 Task: Change the page size to tabloid.
Action: Mouse moved to (31, 62)
Screenshot: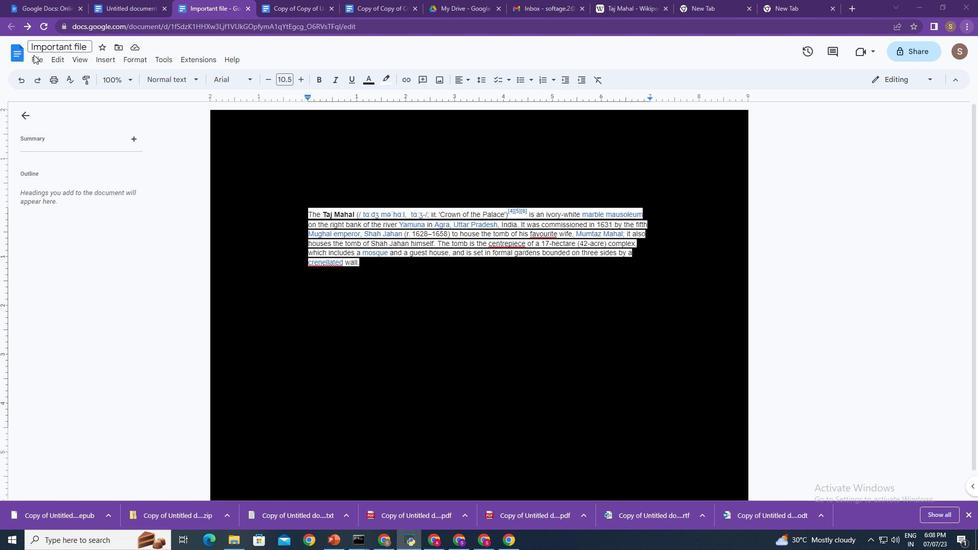 
Action: Mouse pressed left at (31, 62)
Screenshot: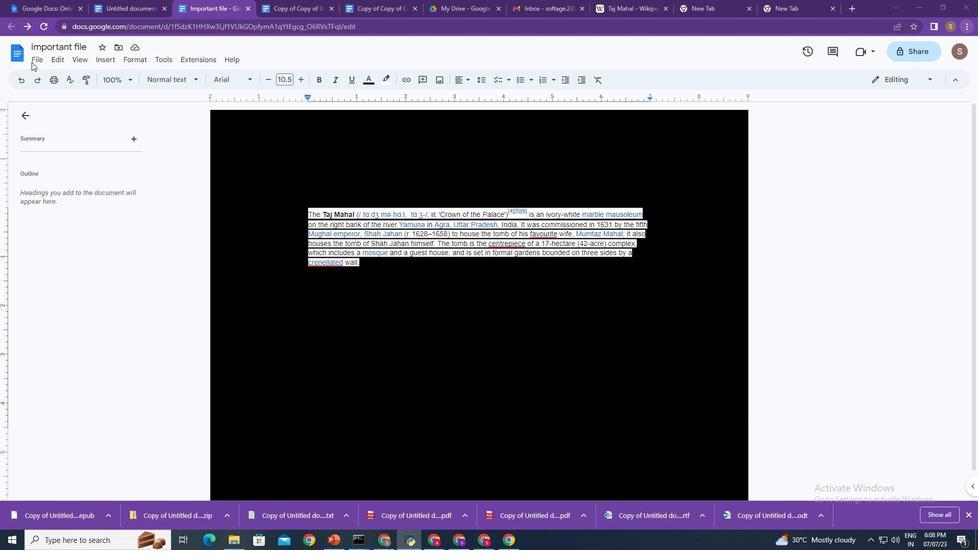 
Action: Mouse moved to (31, 60)
Screenshot: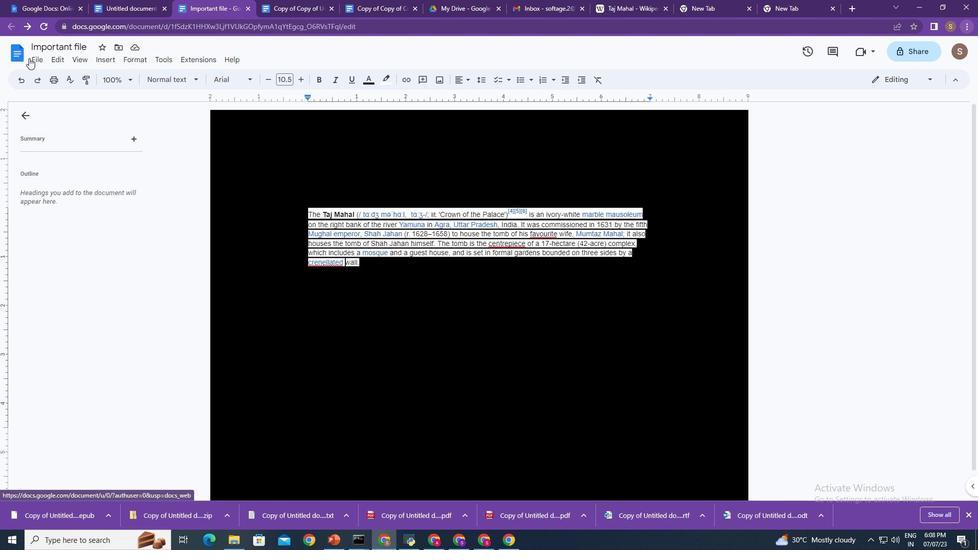 
Action: Mouse pressed left at (31, 60)
Screenshot: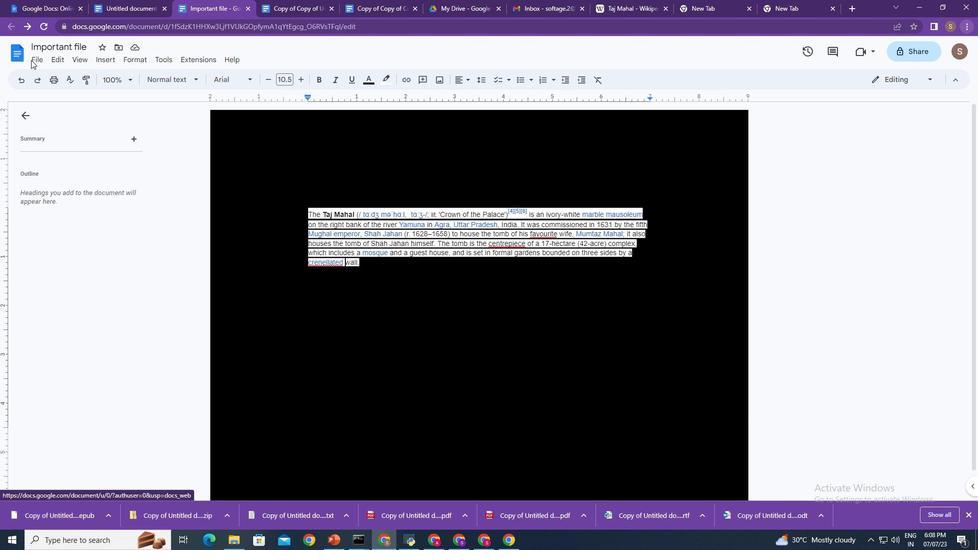 
Action: Mouse moved to (32, 55)
Screenshot: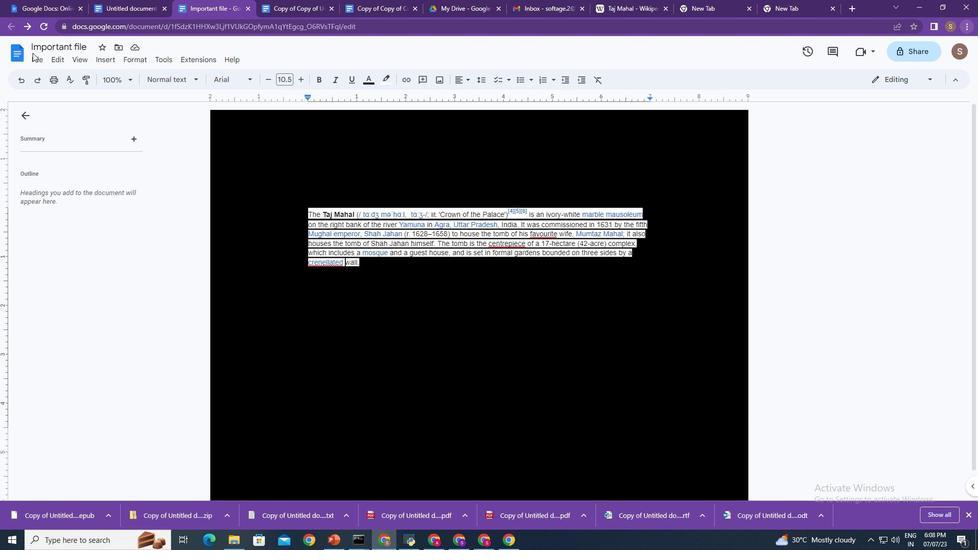 
Action: Mouse pressed left at (32, 55)
Screenshot: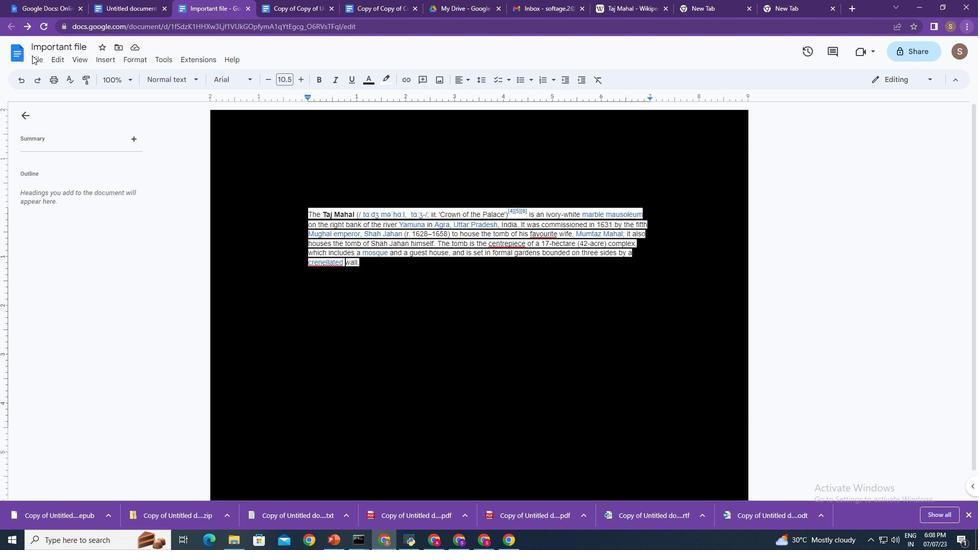 
Action: Mouse moved to (37, 58)
Screenshot: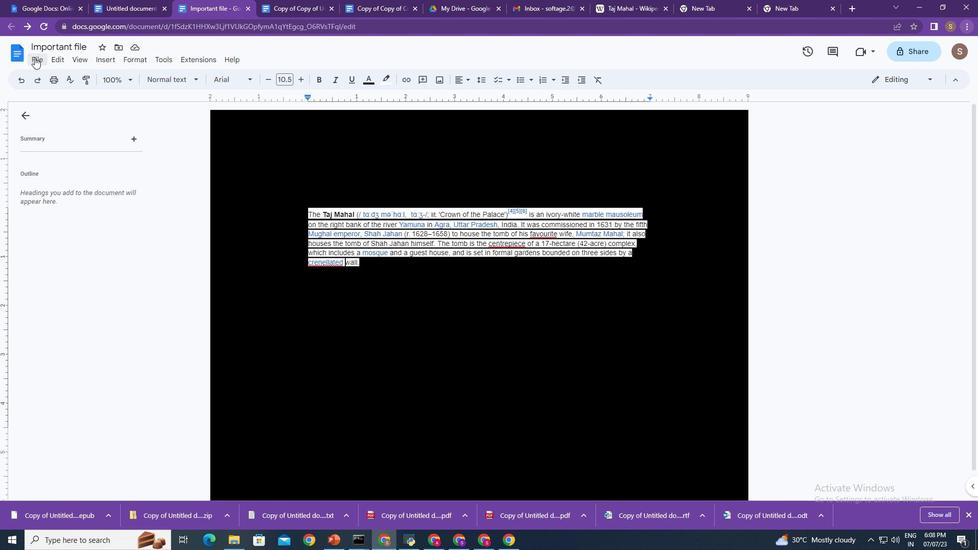 
Action: Mouse pressed left at (37, 58)
Screenshot: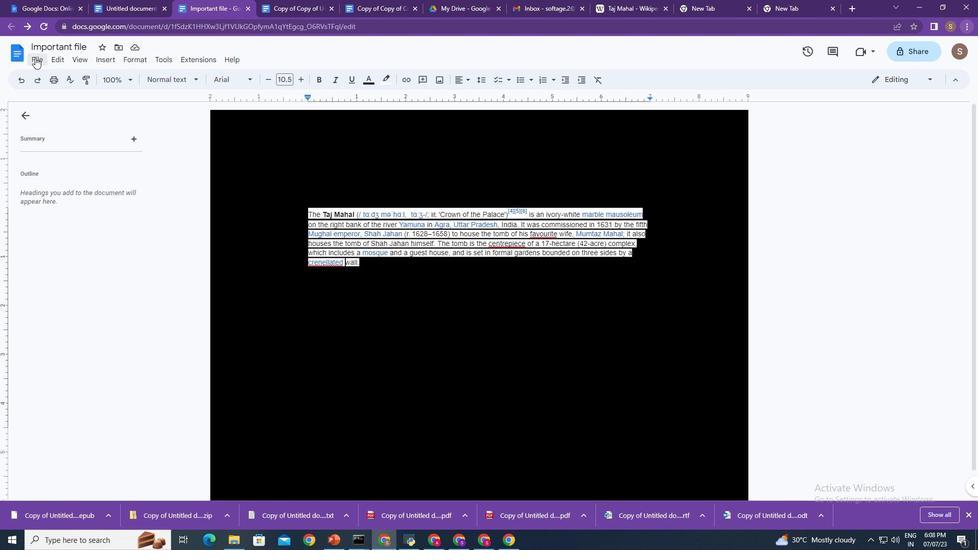 
Action: Mouse moved to (55, 359)
Screenshot: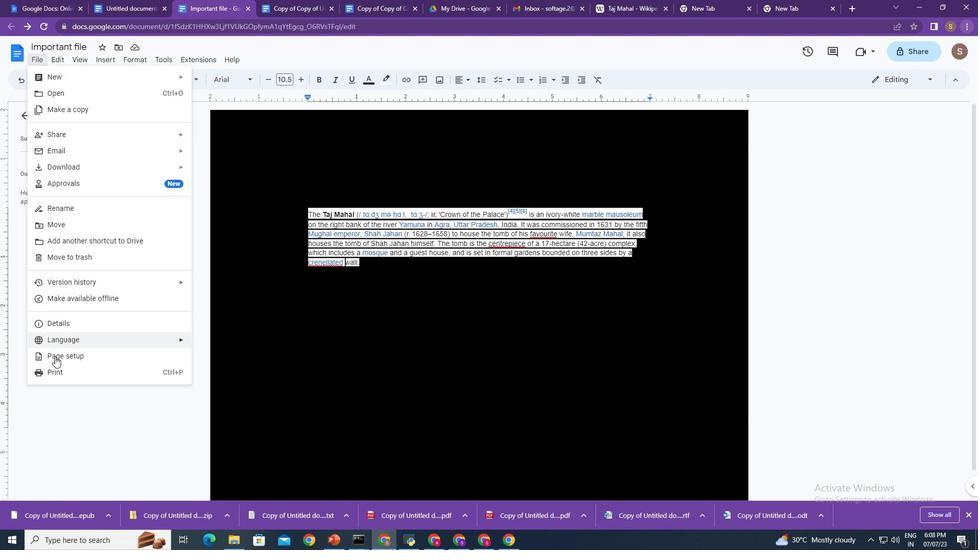 
Action: Mouse pressed left at (55, 359)
Screenshot: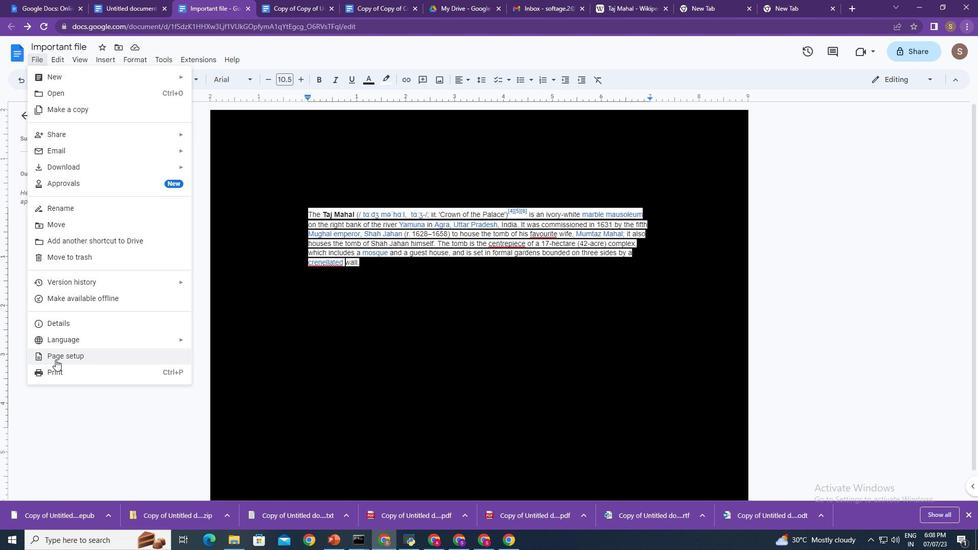 
Action: Mouse moved to (455, 297)
Screenshot: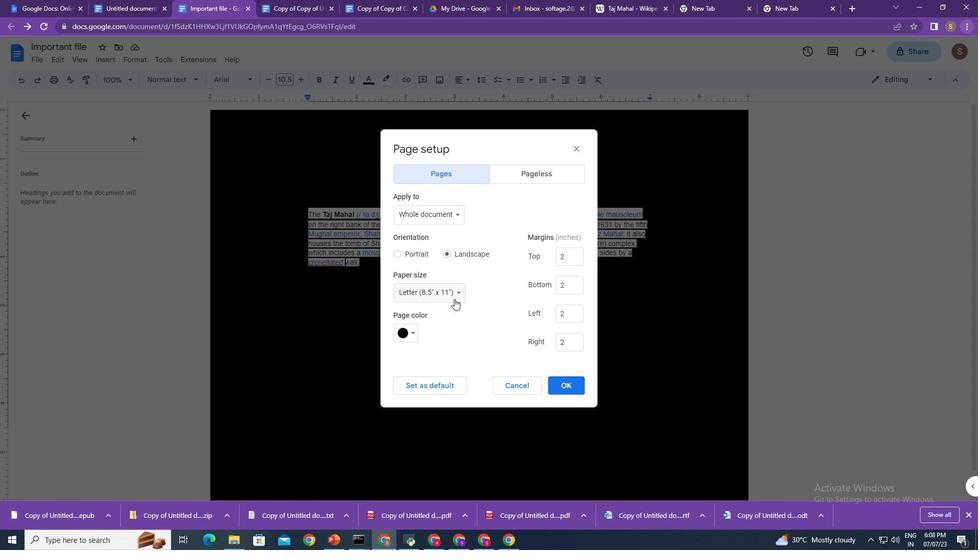 
Action: Mouse pressed left at (455, 297)
Screenshot: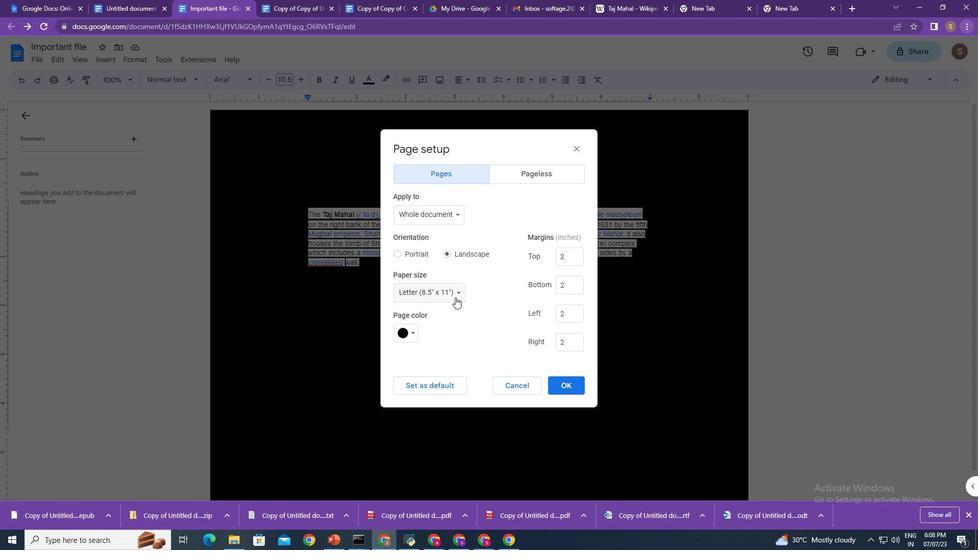 
Action: Mouse moved to (452, 310)
Screenshot: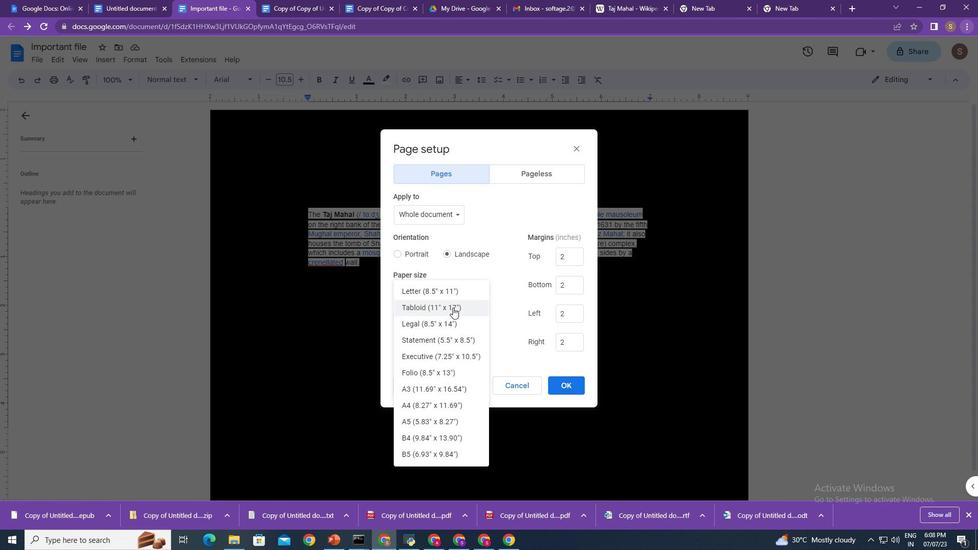 
Action: Mouse pressed left at (452, 310)
Screenshot: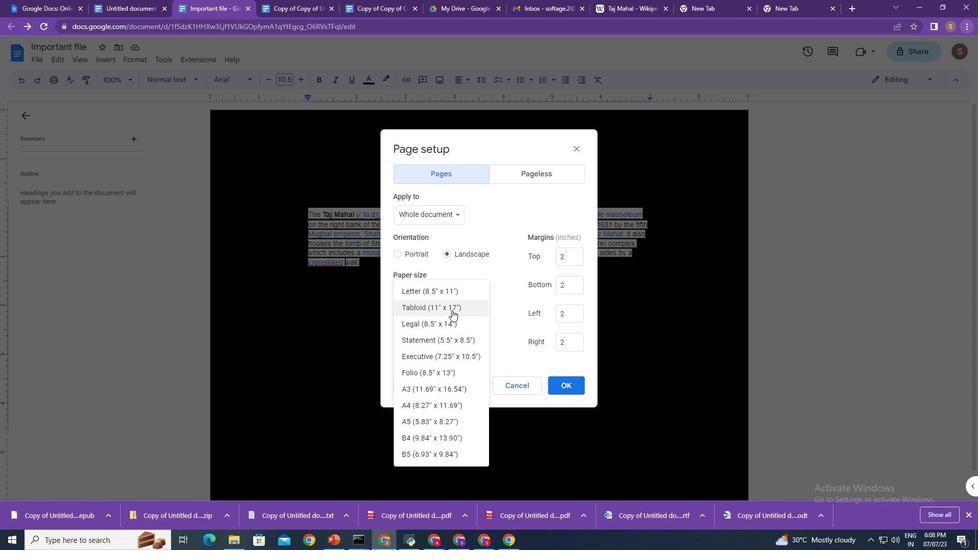 
Action: Mouse moved to (559, 386)
Screenshot: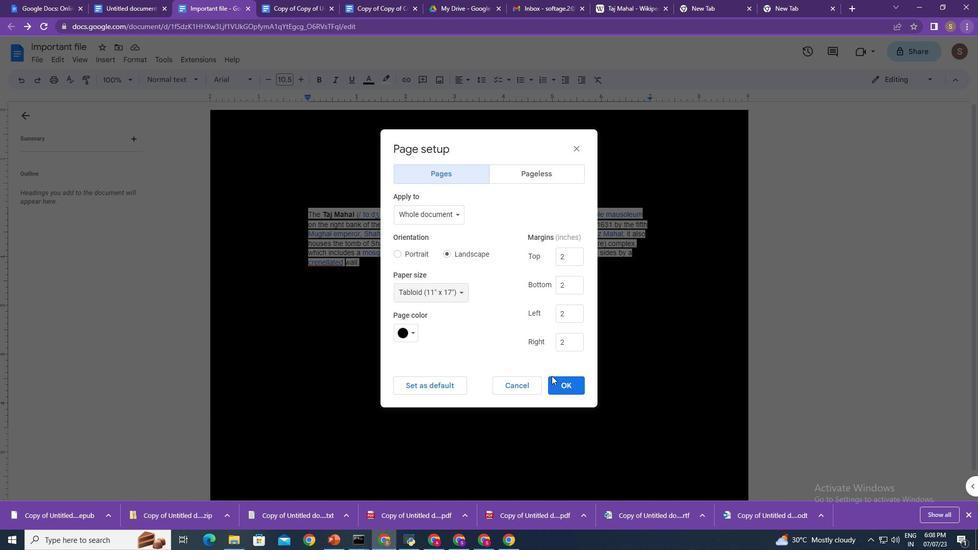 
Action: Mouse pressed left at (559, 386)
Screenshot: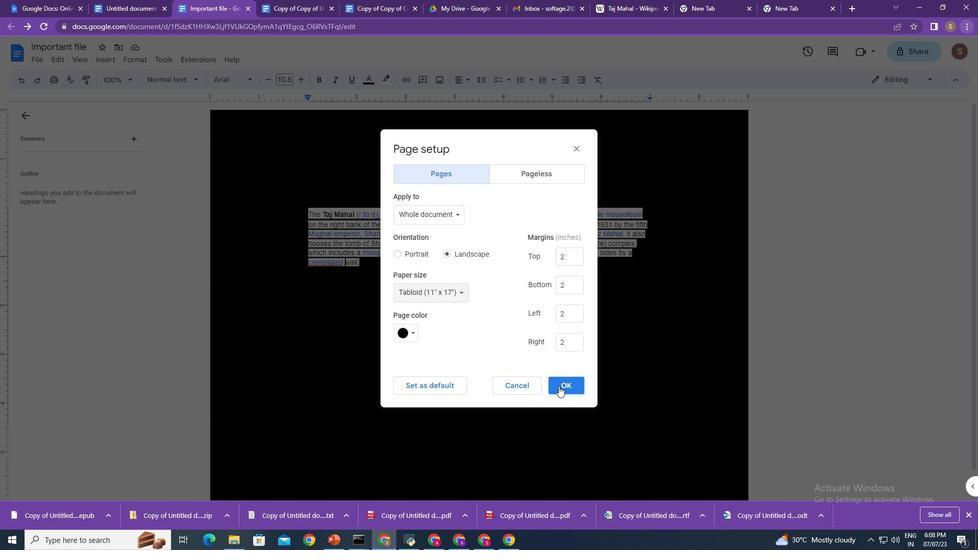 
